 Task: Add Wildwood Extra Firm Sprouted Tofu to the cart.
Action: Mouse moved to (880, 284)
Screenshot: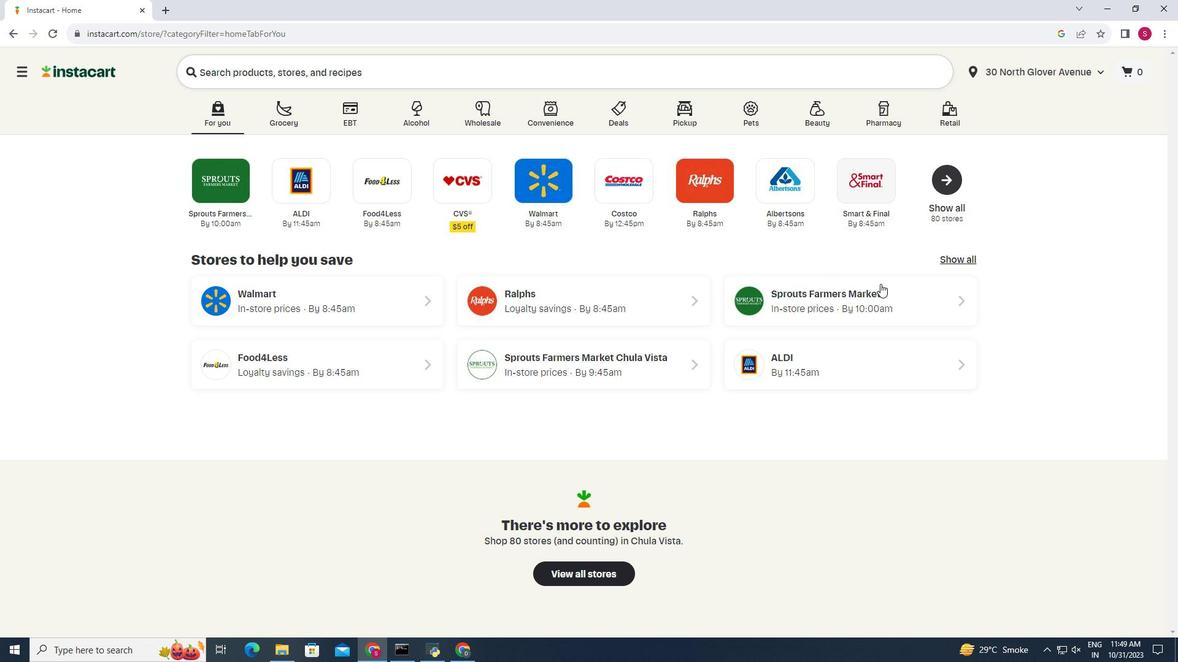 
Action: Mouse pressed left at (880, 284)
Screenshot: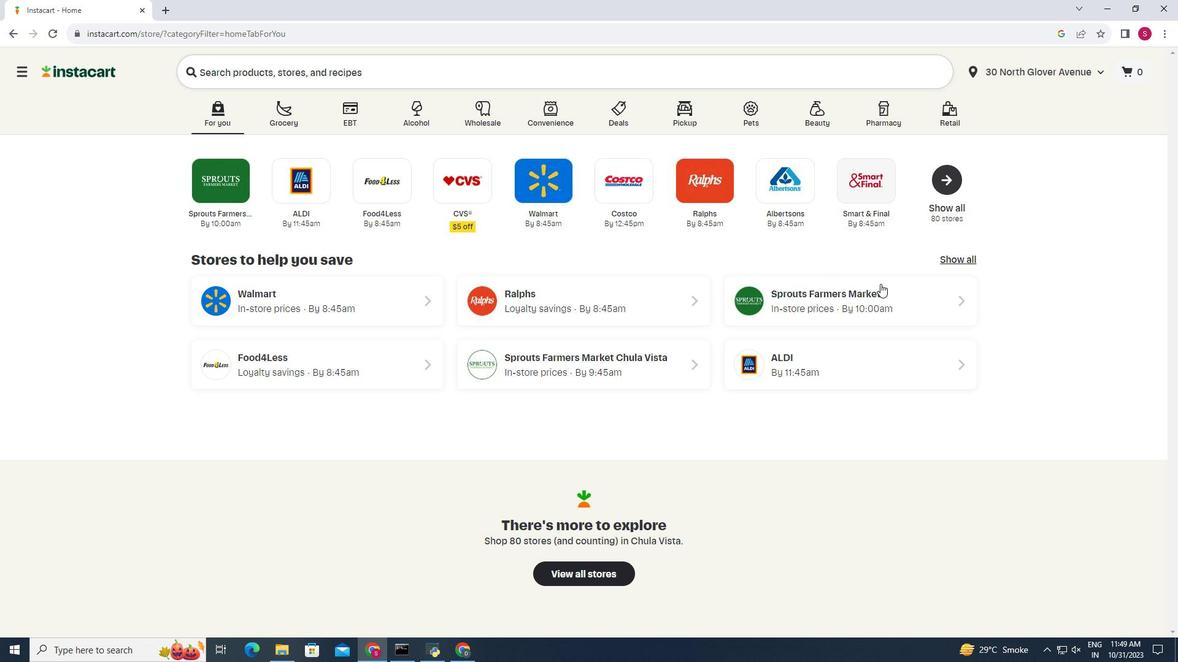 
Action: Mouse moved to (65, 532)
Screenshot: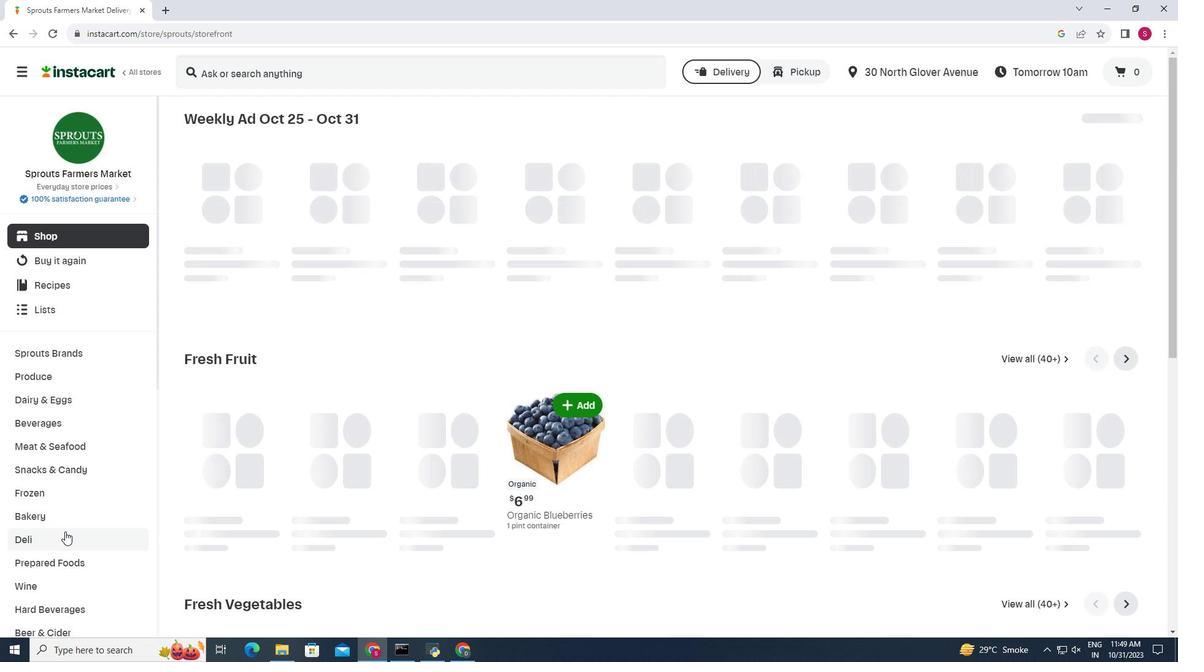 
Action: Mouse pressed left at (65, 532)
Screenshot: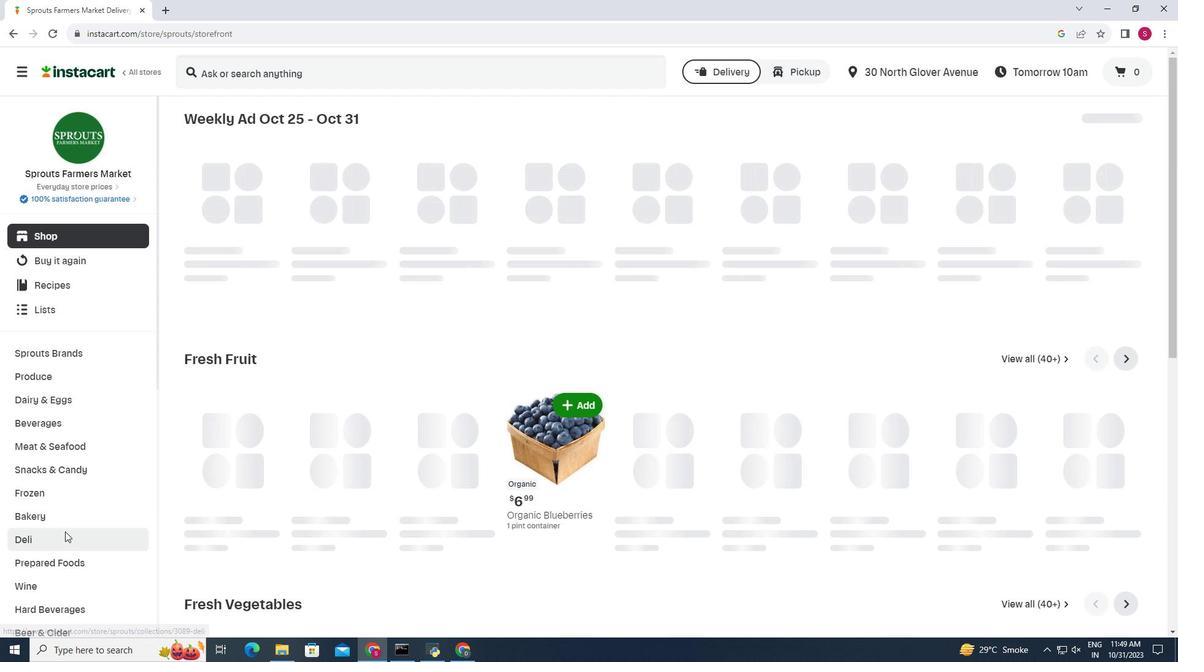 
Action: Mouse moved to (519, 150)
Screenshot: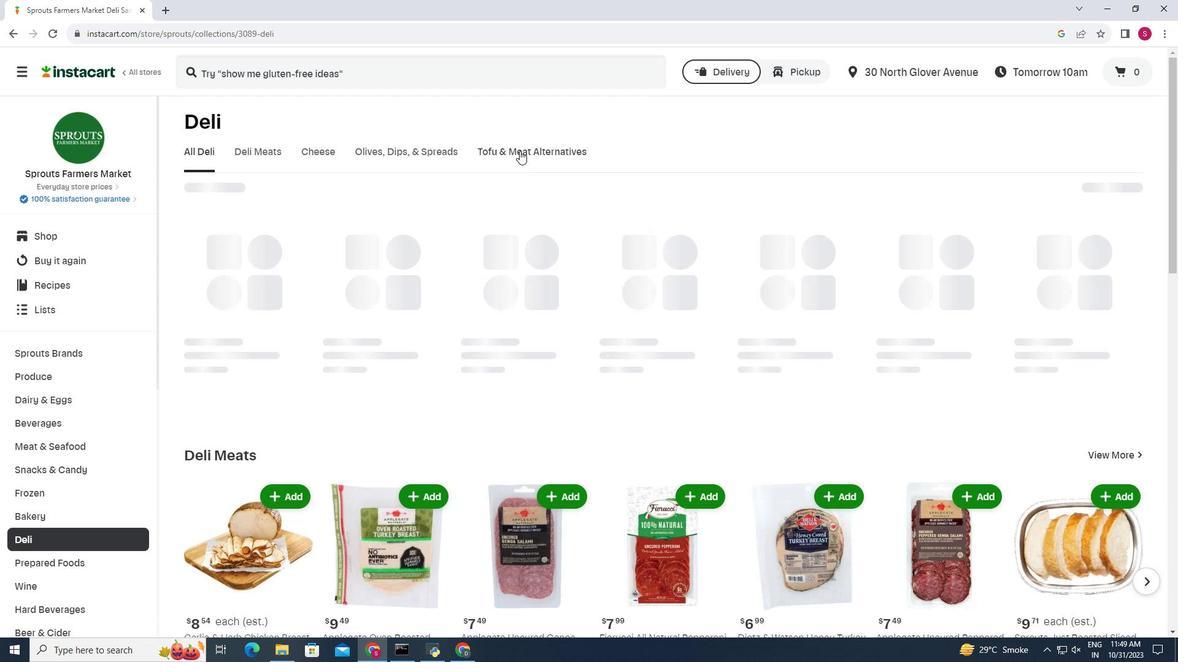 
Action: Mouse pressed left at (519, 150)
Screenshot: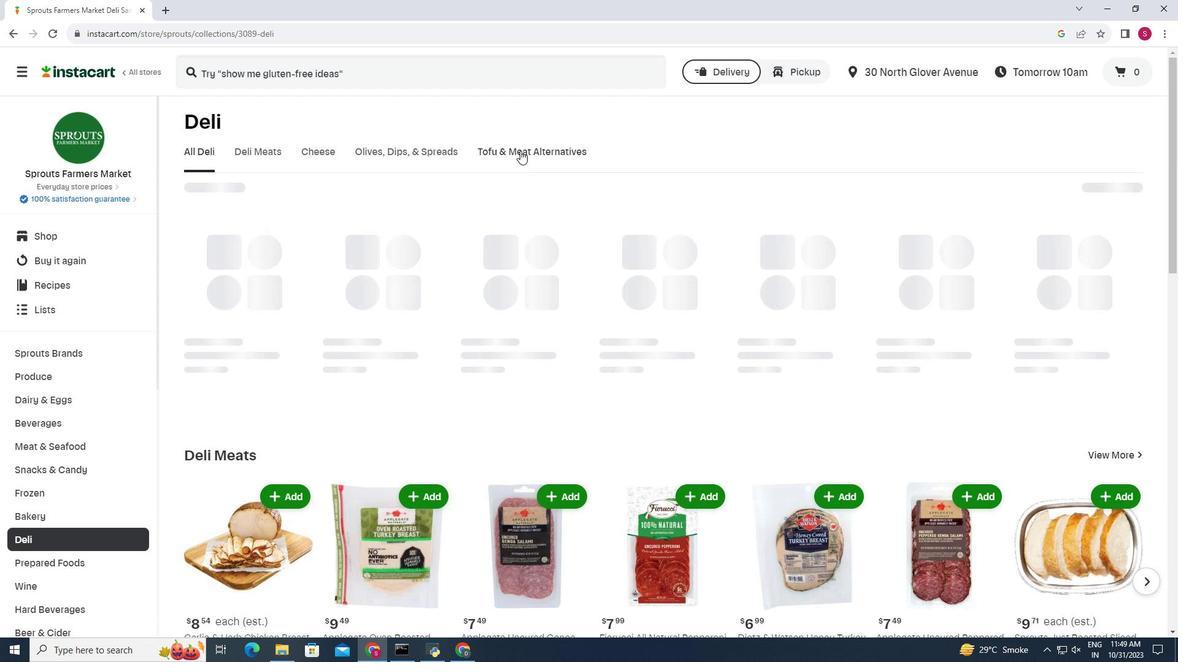 
Action: Mouse moved to (1157, 399)
Screenshot: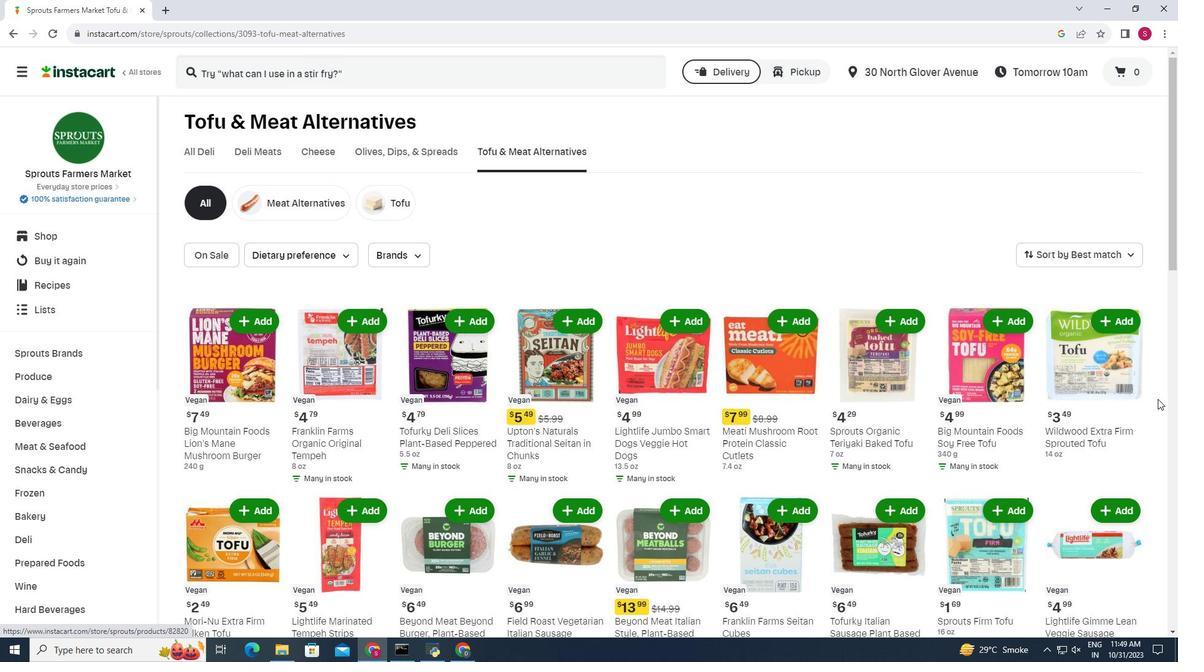
Action: Mouse scrolled (1157, 398) with delta (0, 0)
Screenshot: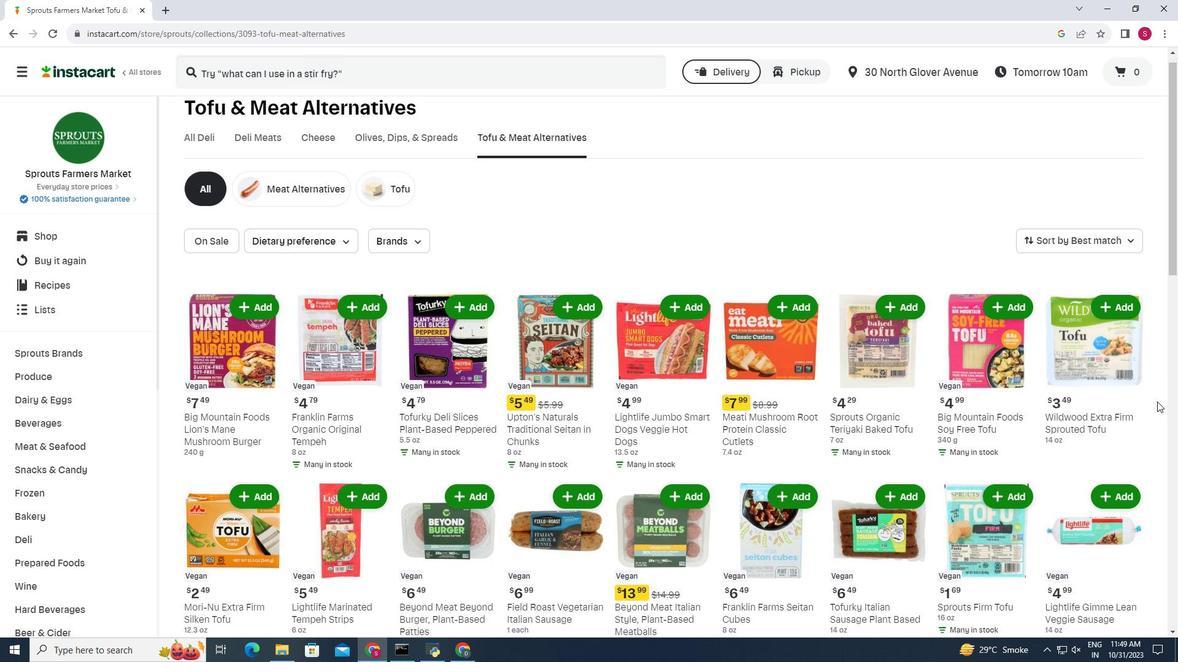 
Action: Mouse moved to (1118, 260)
Screenshot: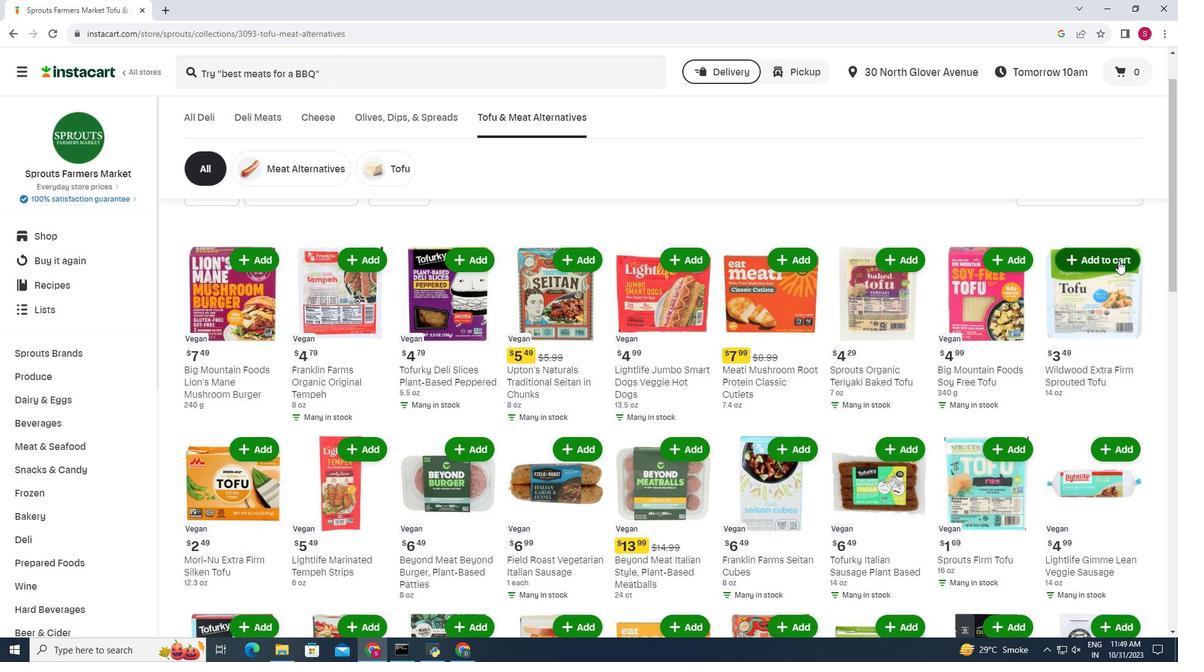 
Action: Mouse pressed left at (1118, 260)
Screenshot: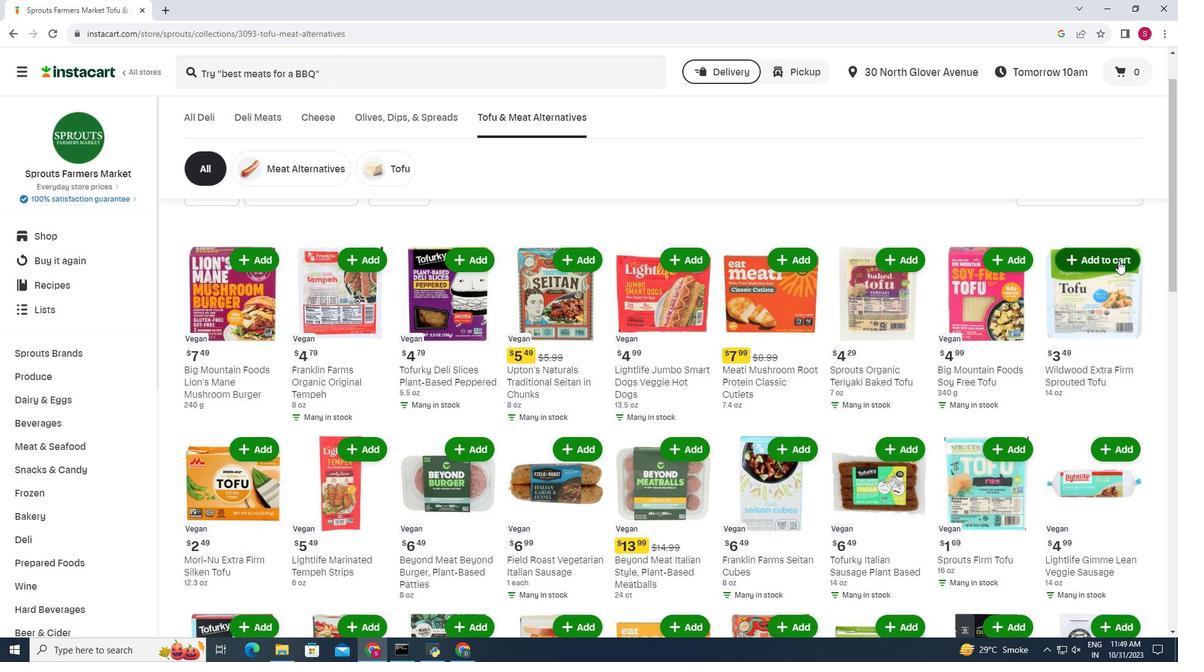 
Action: Mouse moved to (1013, 226)
Screenshot: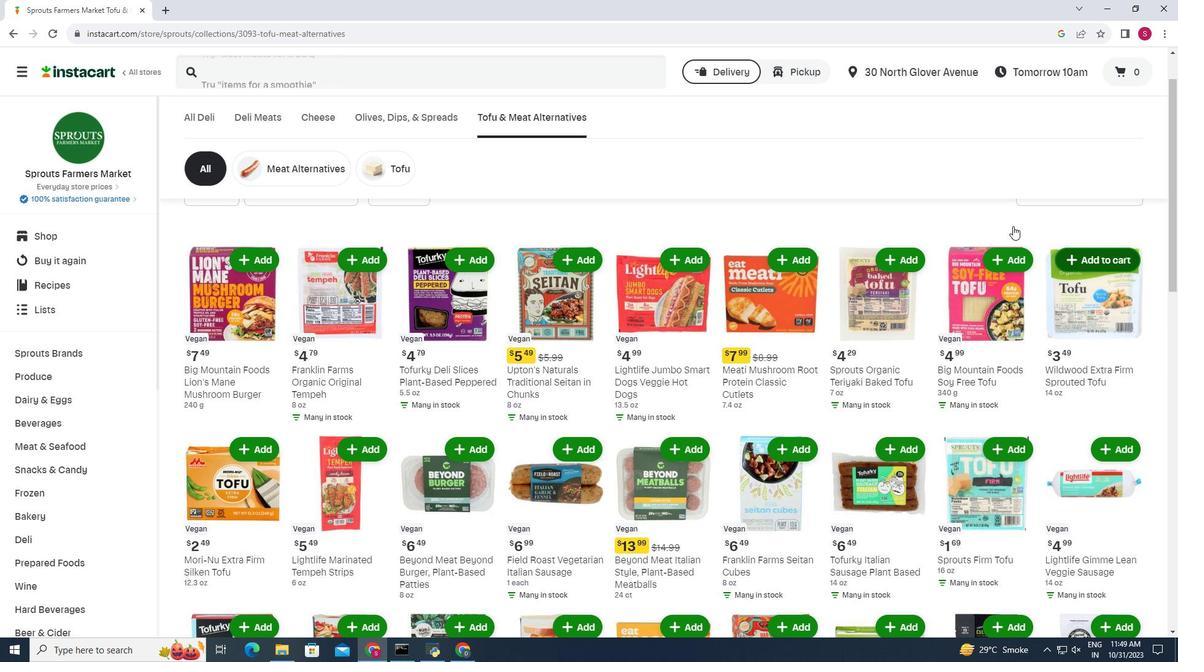 
